 Task: Add the task  Develop a new online survey and feedback system to the section API Management Sprint in the project AgileCube and add a Due Date to the respective task as 2024/05/10
Action: Mouse moved to (58, 300)
Screenshot: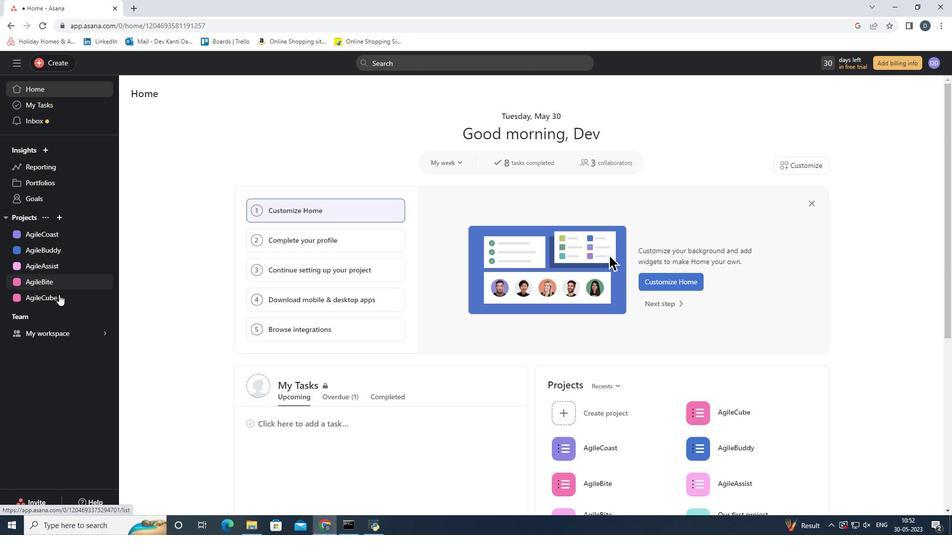 
Action: Mouse pressed left at (58, 300)
Screenshot: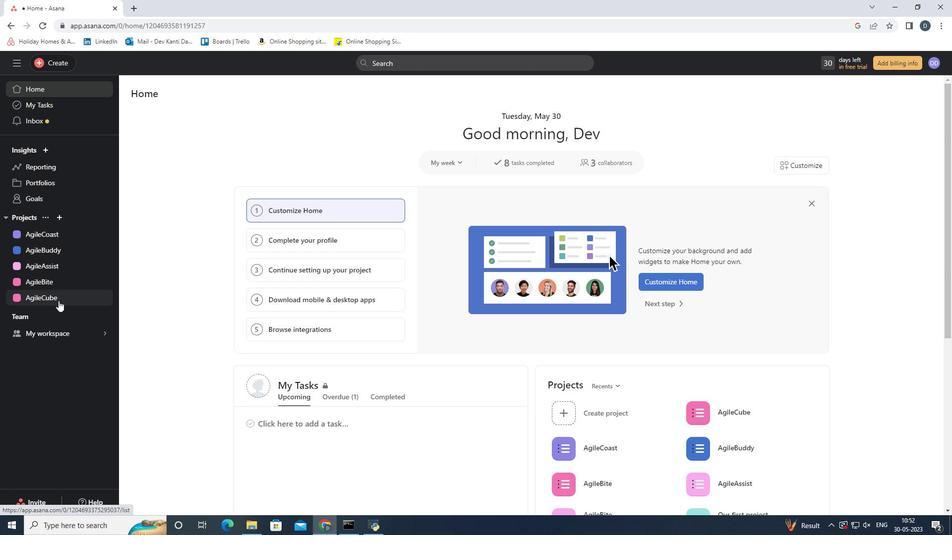 
Action: Mouse moved to (406, 233)
Screenshot: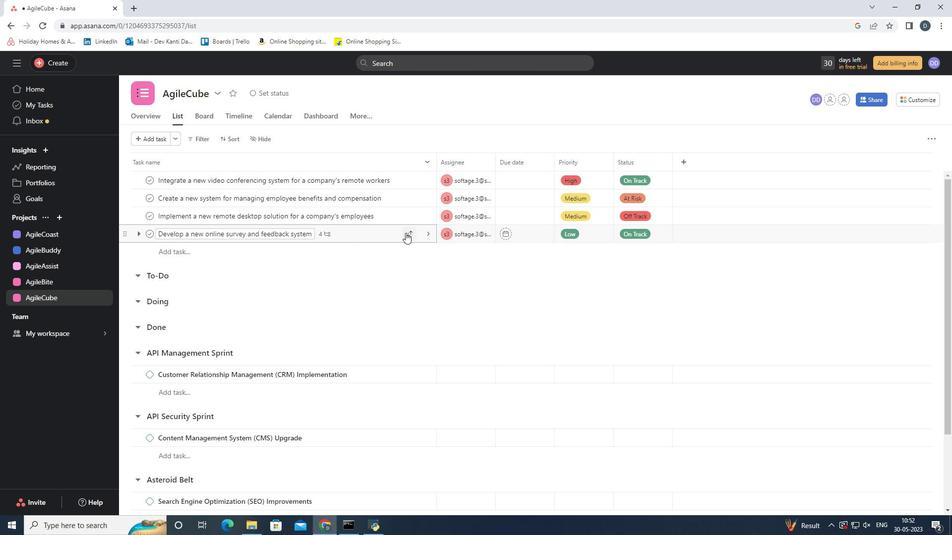 
Action: Mouse pressed left at (406, 233)
Screenshot: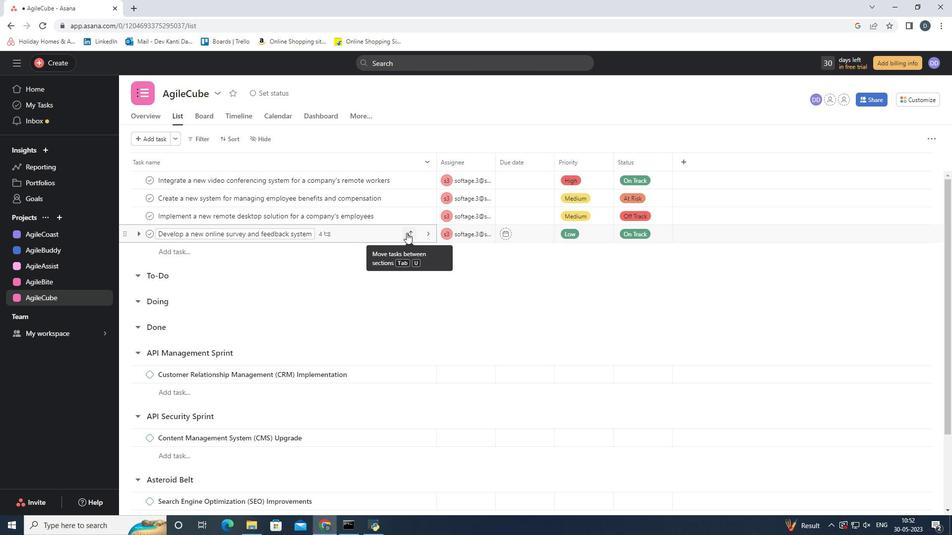
Action: Mouse moved to (385, 345)
Screenshot: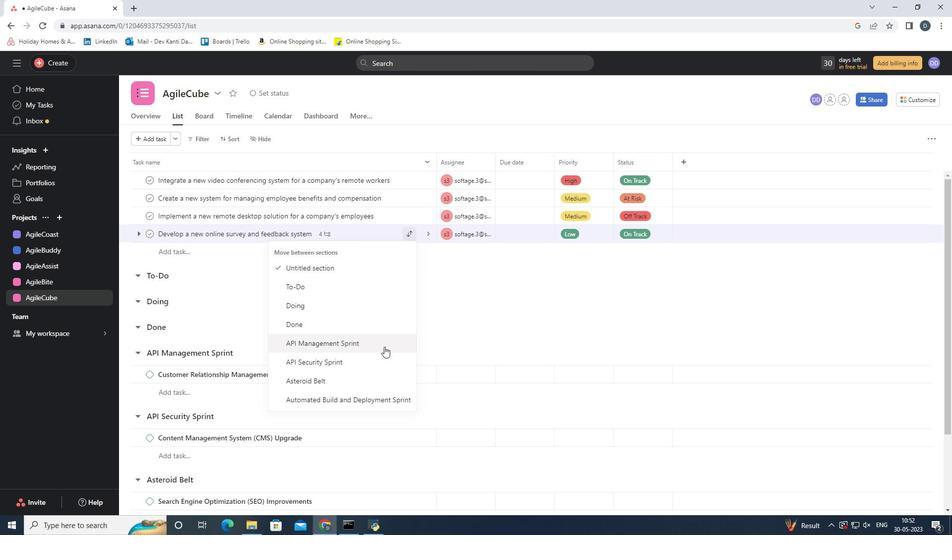 
Action: Mouse pressed left at (385, 345)
Screenshot: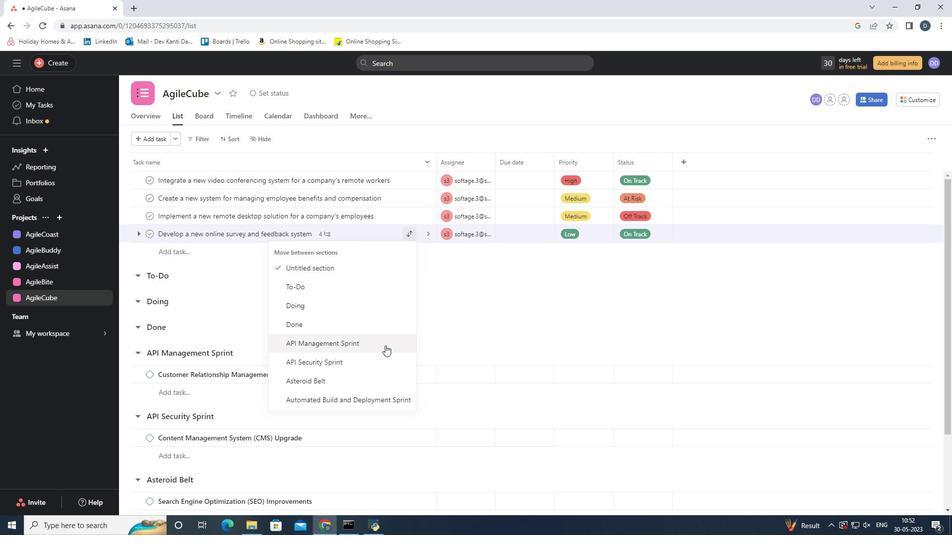
Action: Mouse moved to (520, 356)
Screenshot: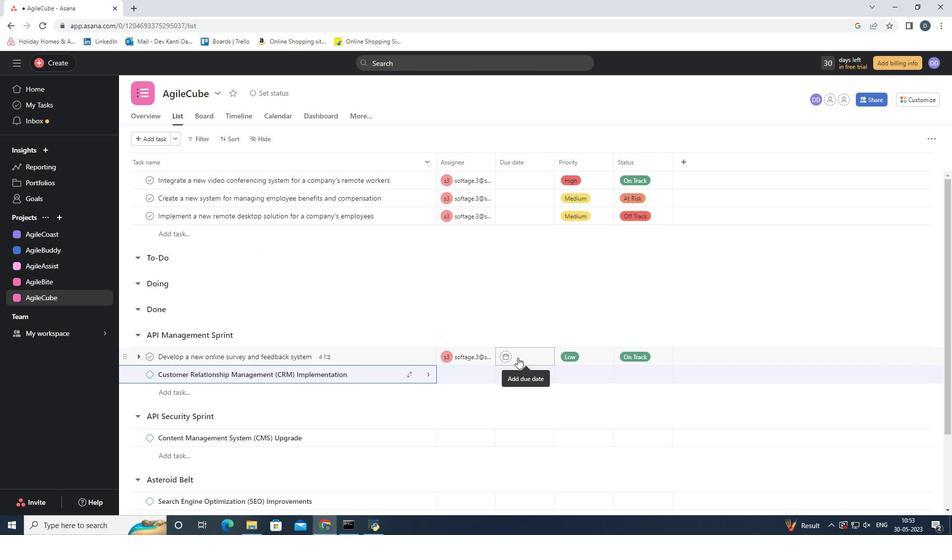 
Action: Mouse pressed left at (520, 356)
Screenshot: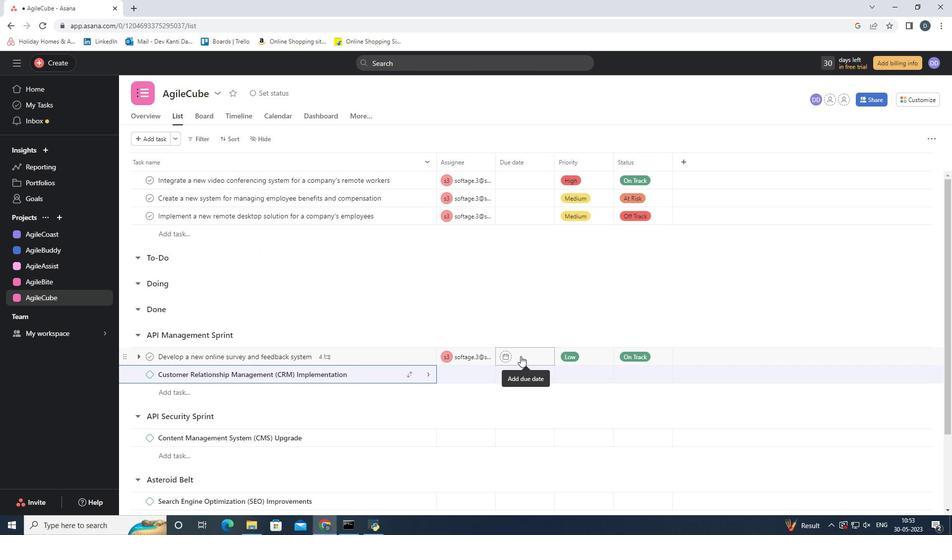 
Action: Mouse moved to (571, 175)
Screenshot: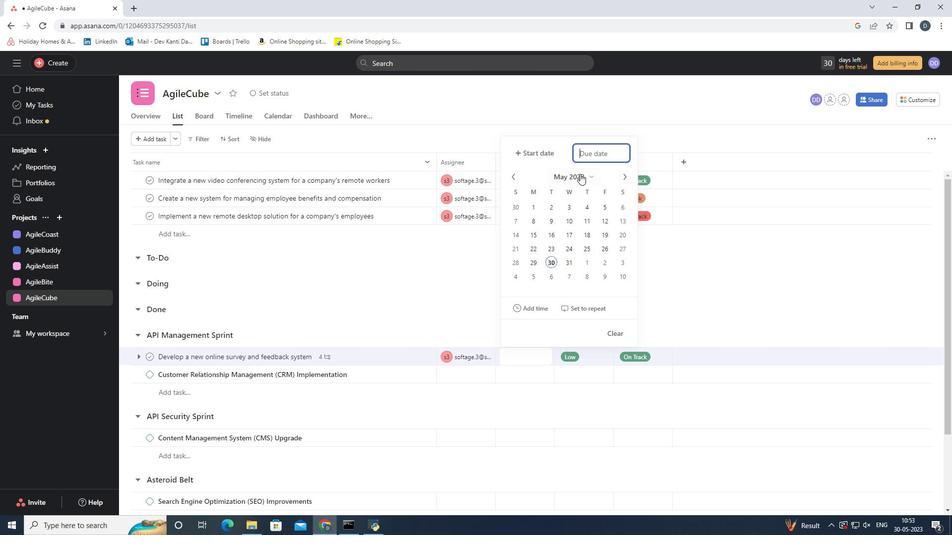 
Action: Mouse pressed left at (571, 175)
Screenshot: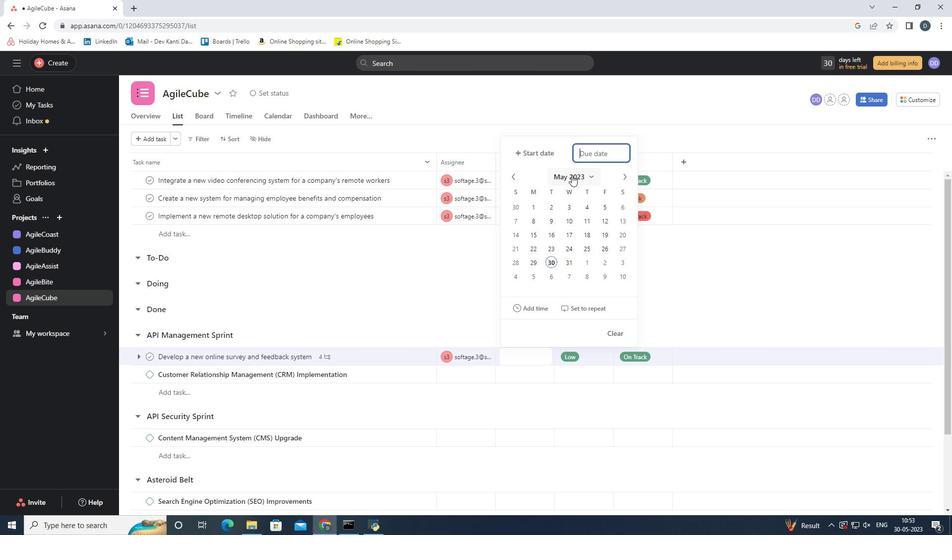 
Action: Mouse moved to (589, 334)
Screenshot: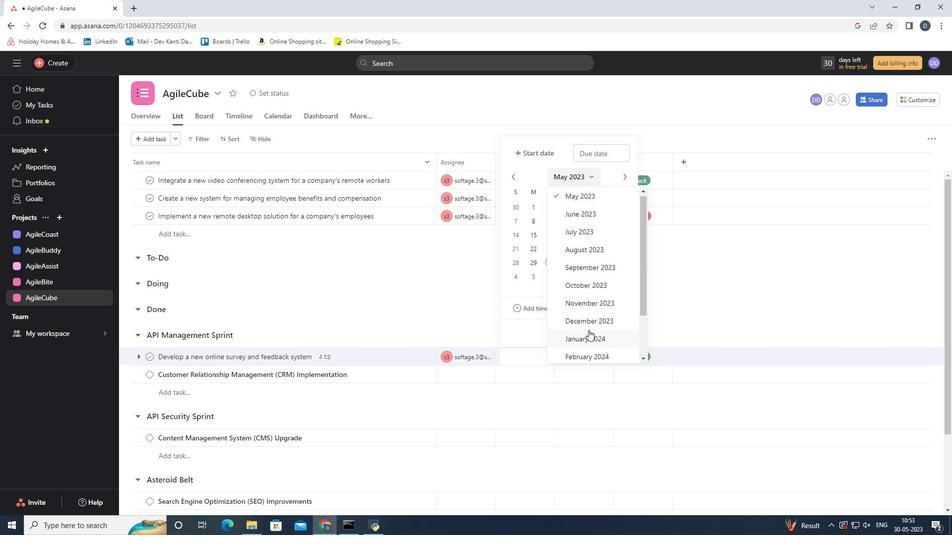 
Action: Mouse scrolled (589, 333) with delta (0, 0)
Screenshot: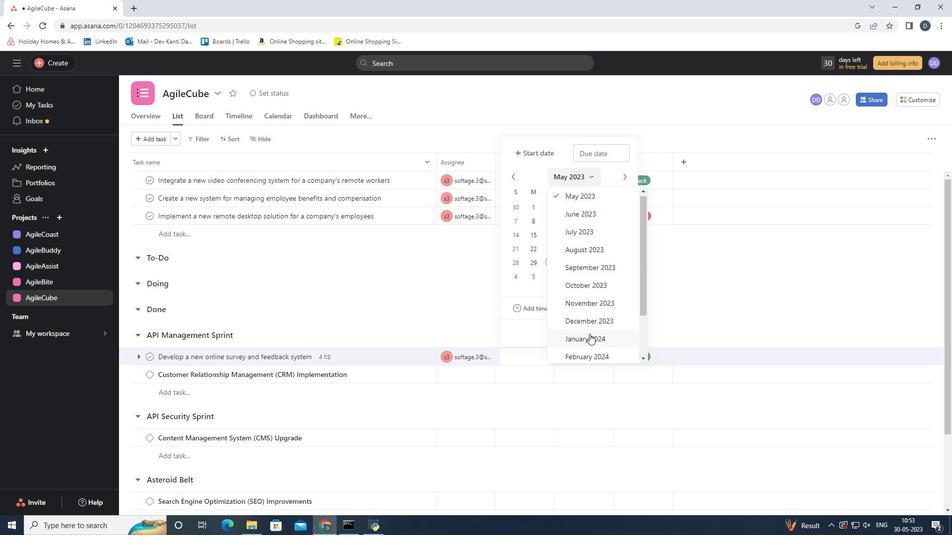 
Action: Mouse scrolled (589, 333) with delta (0, 0)
Screenshot: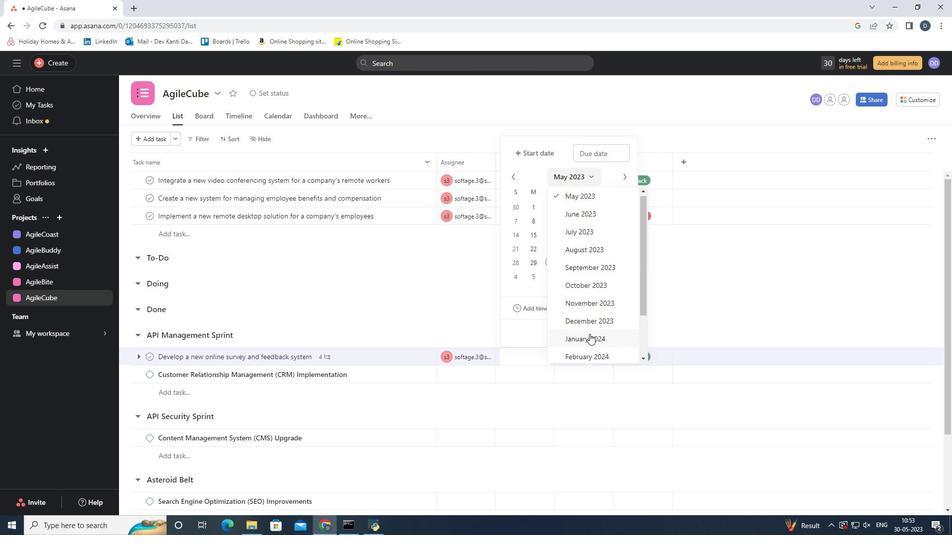 
Action: Mouse scrolled (589, 333) with delta (0, 0)
Screenshot: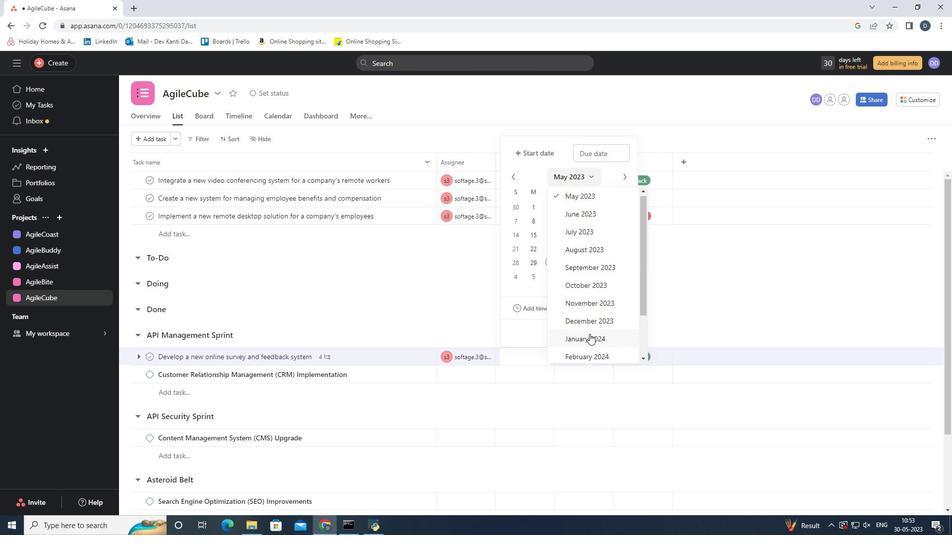 
Action: Mouse scrolled (589, 333) with delta (0, 0)
Screenshot: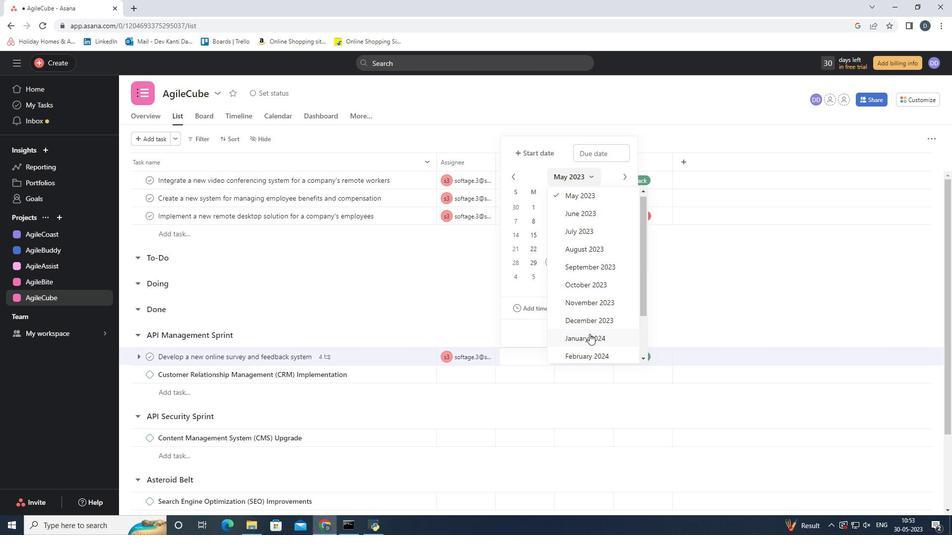 
Action: Mouse moved to (591, 357)
Screenshot: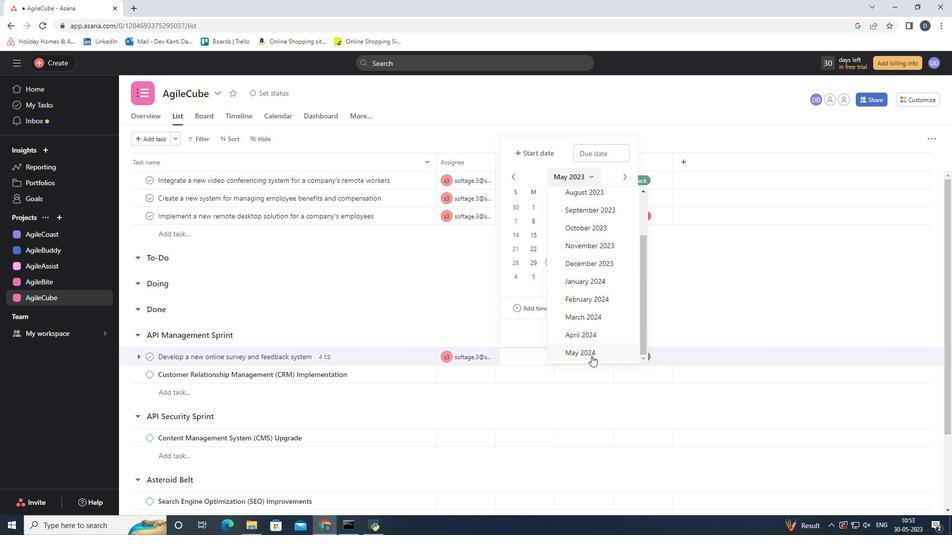 
Action: Mouse pressed left at (591, 357)
Screenshot: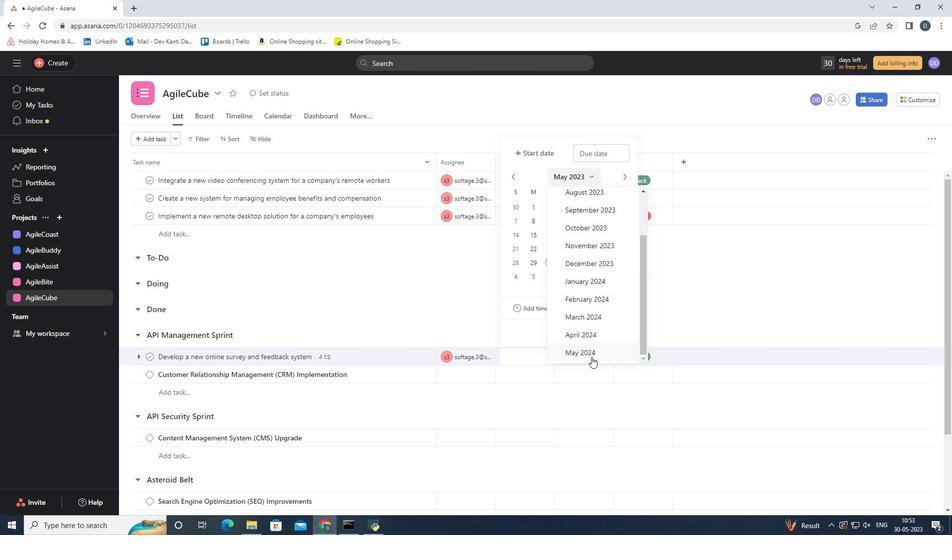
Action: Mouse moved to (608, 225)
Screenshot: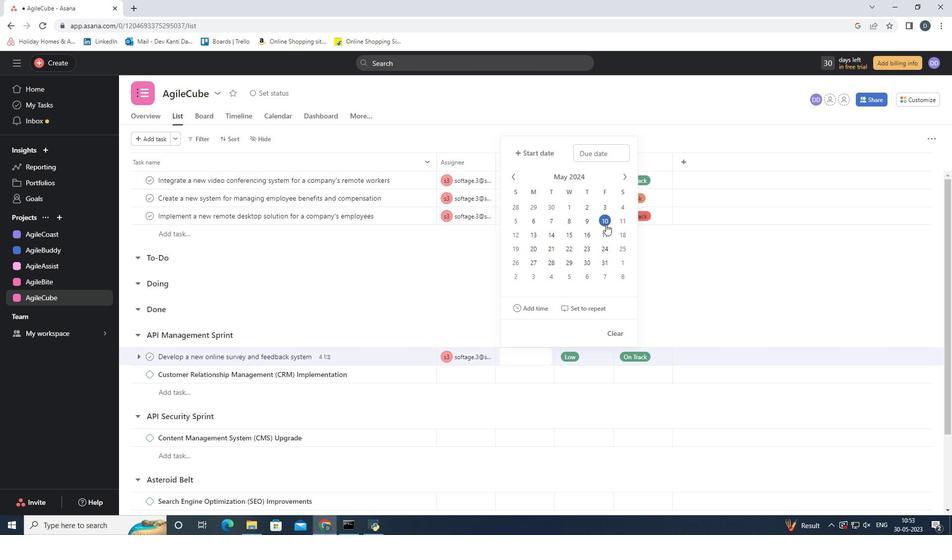 
Action: Mouse pressed left at (608, 225)
Screenshot: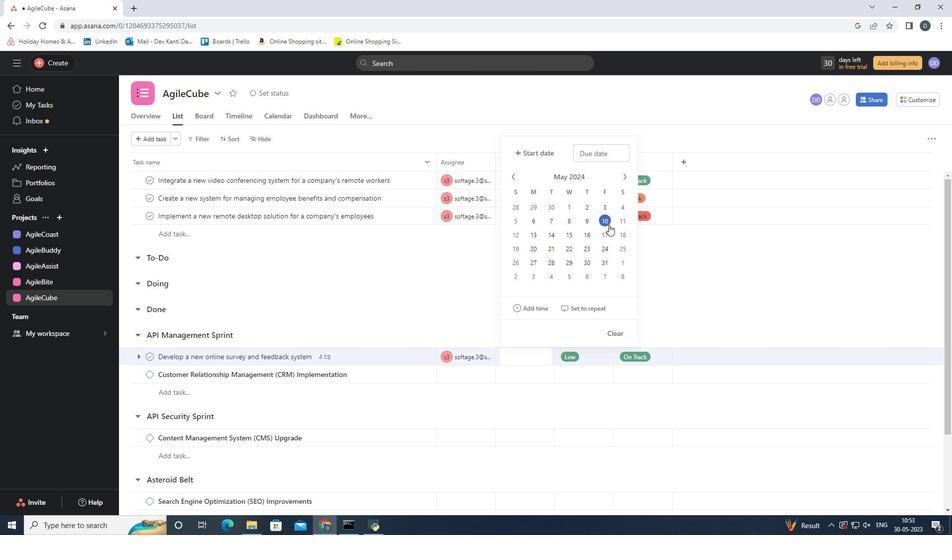 
Action: Mouse moved to (686, 285)
Screenshot: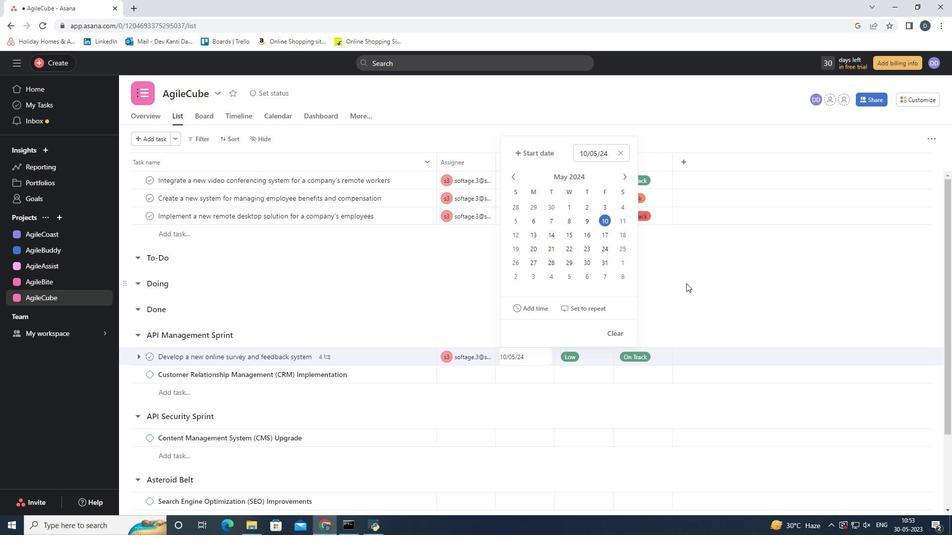 
Action: Mouse pressed left at (686, 285)
Screenshot: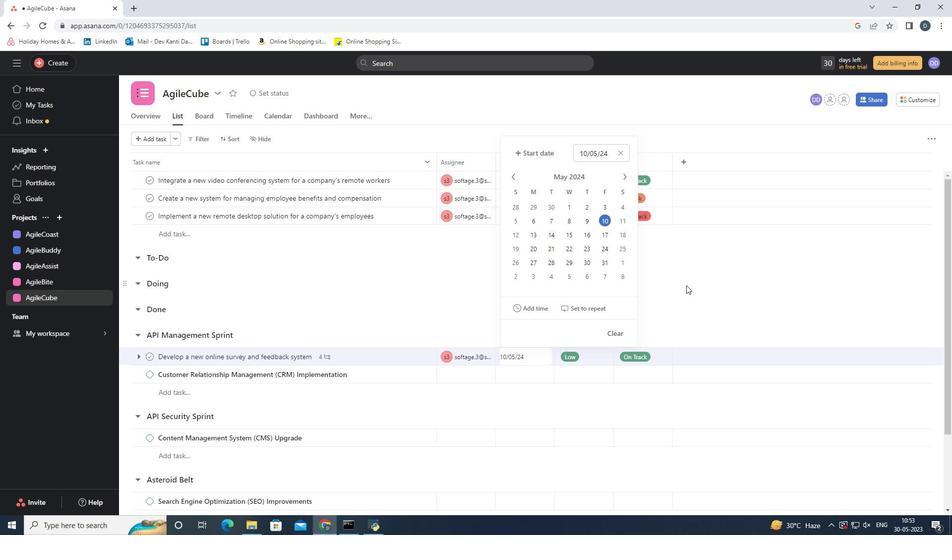 
